 Task: Change the size of the image width from 6.9 to  4.08 in.
Action: Mouse moved to (187, 73)
Screenshot: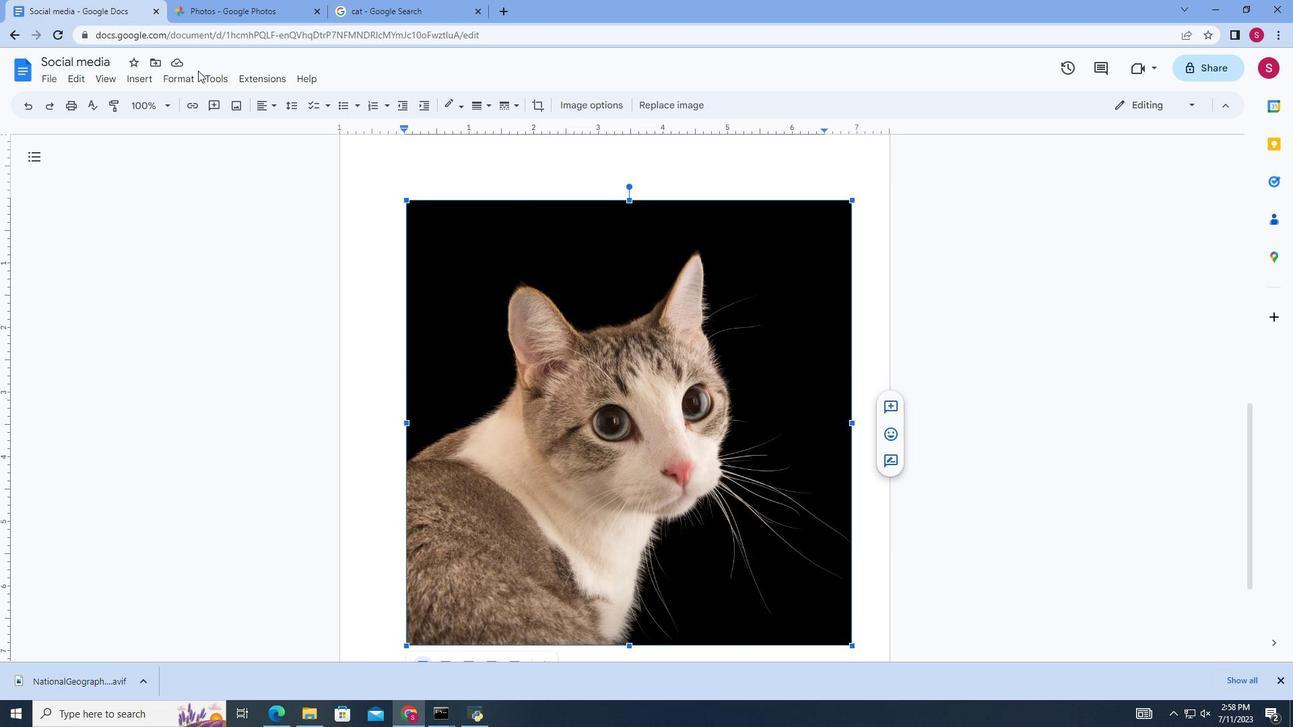 
Action: Mouse pressed left at (187, 73)
Screenshot: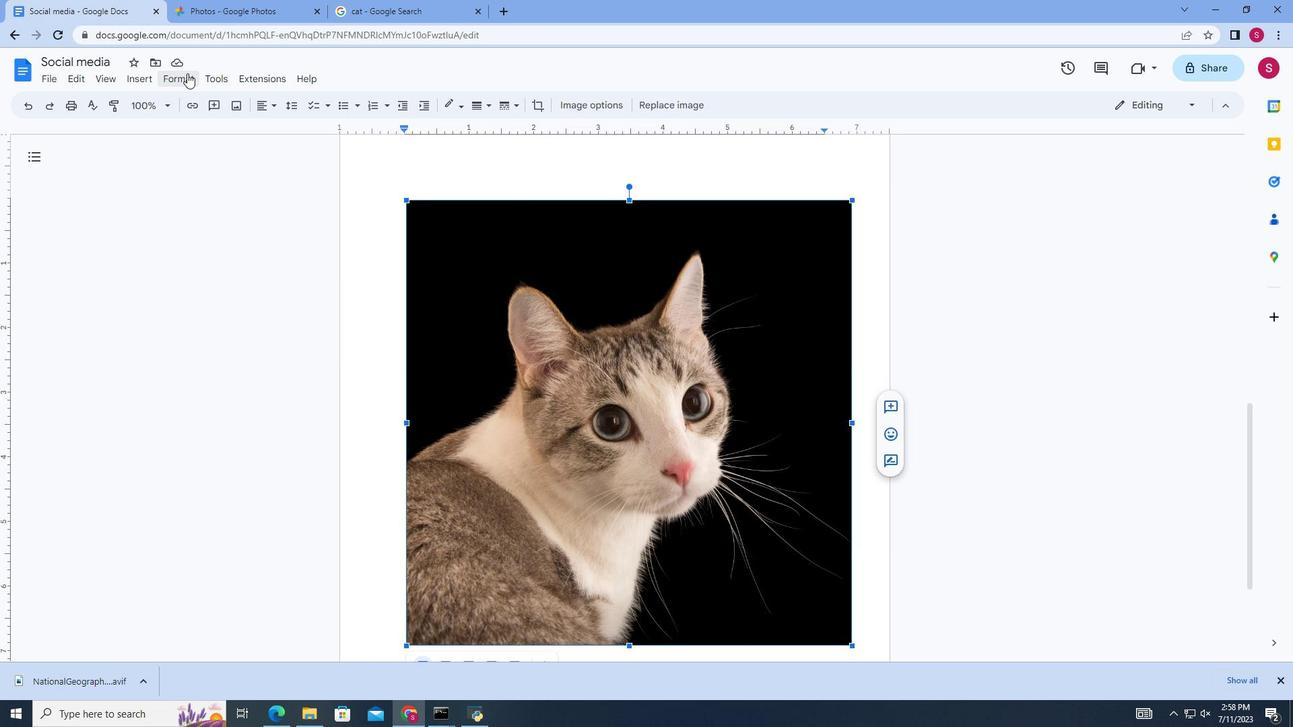 
Action: Mouse moved to (421, 414)
Screenshot: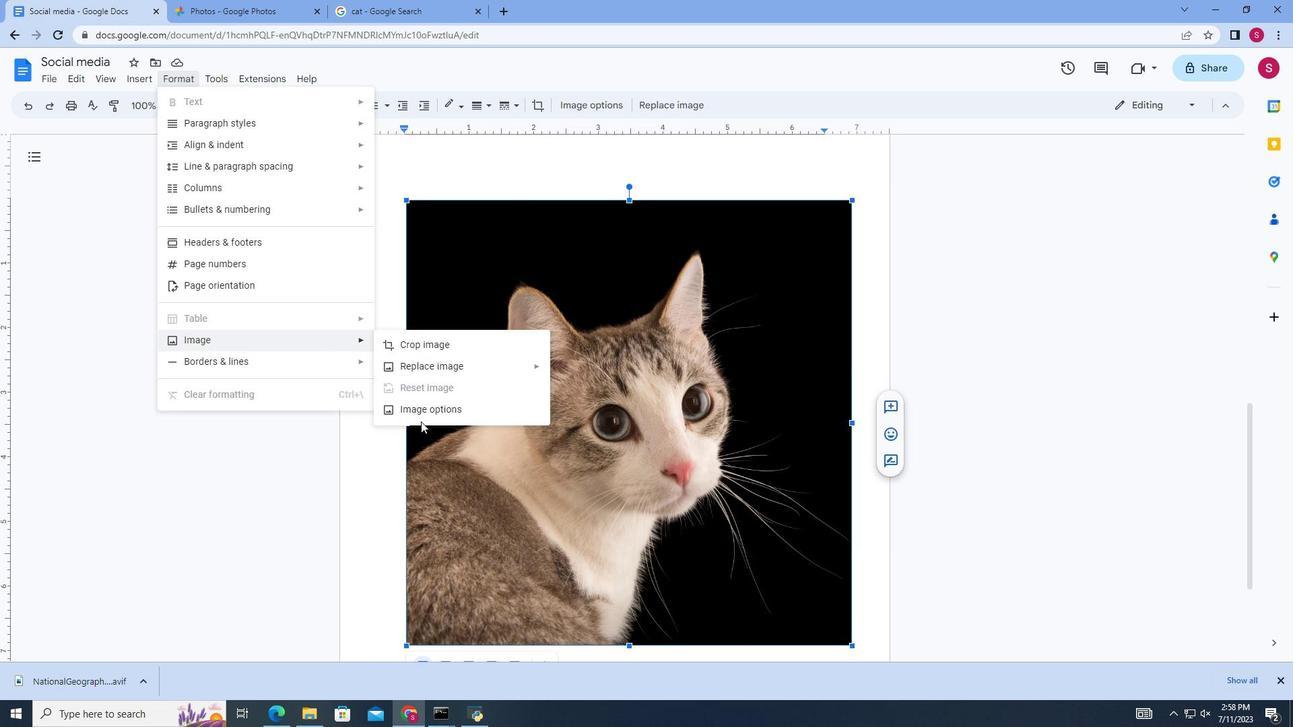 
Action: Mouse pressed left at (421, 414)
Screenshot: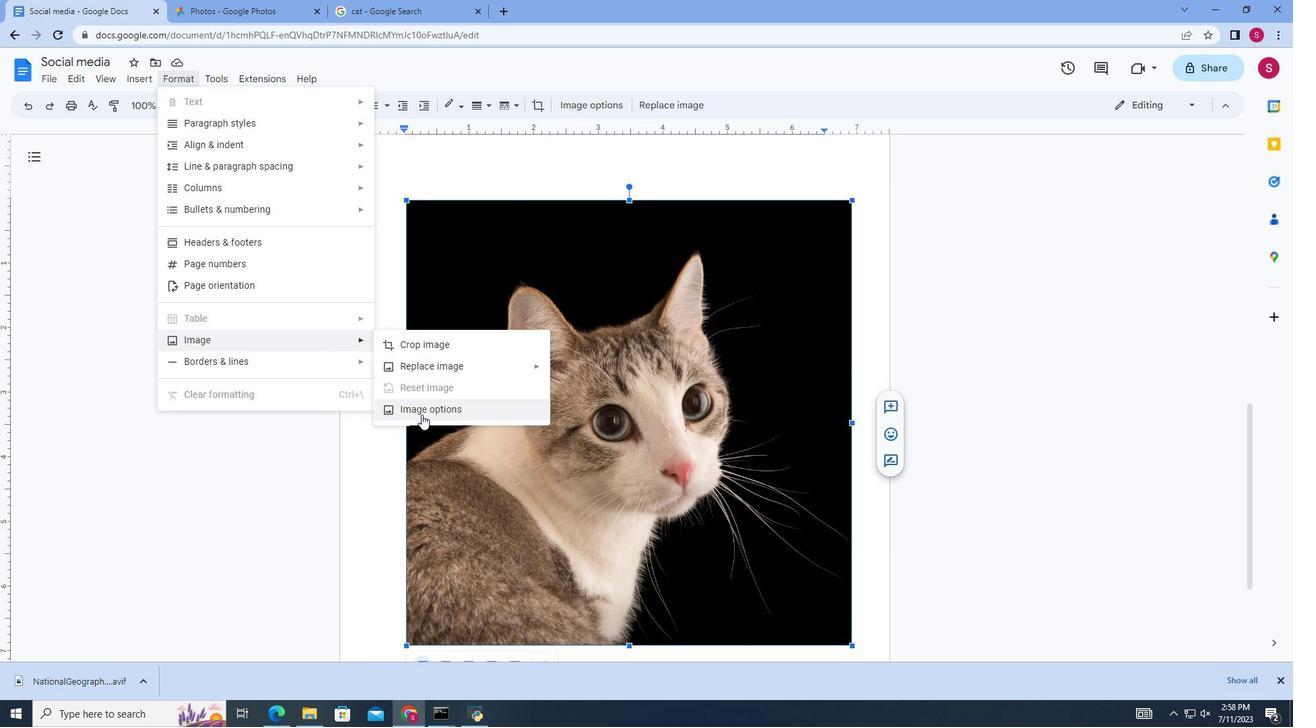 
Action: Mouse moved to (1111, 144)
Screenshot: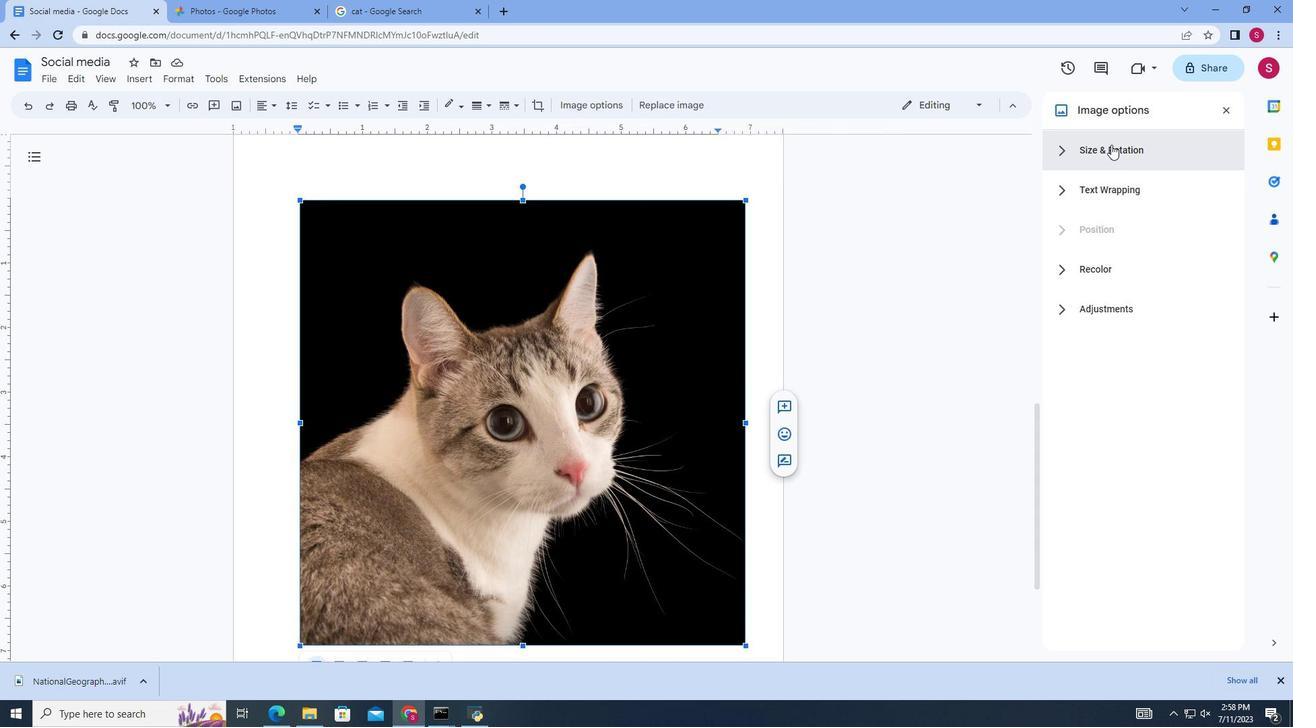 
Action: Mouse pressed left at (1111, 144)
Screenshot: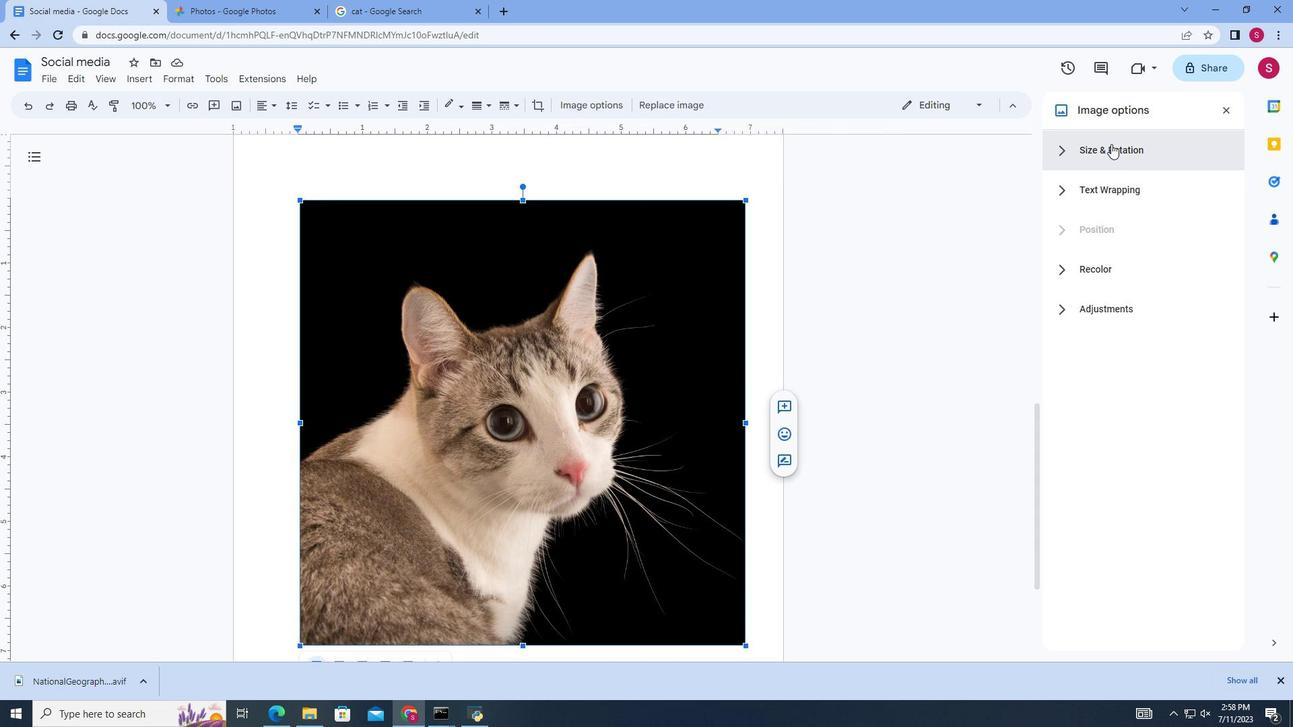 
Action: Mouse moved to (1076, 216)
Screenshot: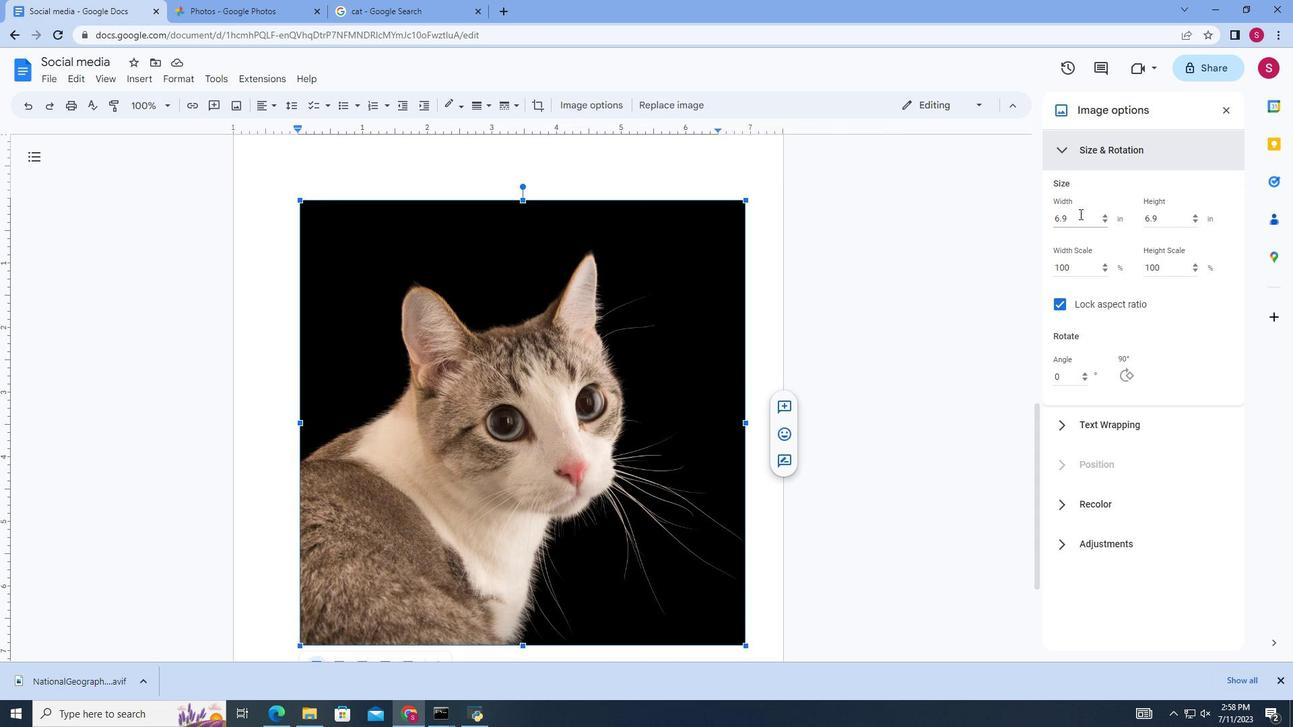 
Action: Mouse pressed left at (1076, 216)
Screenshot: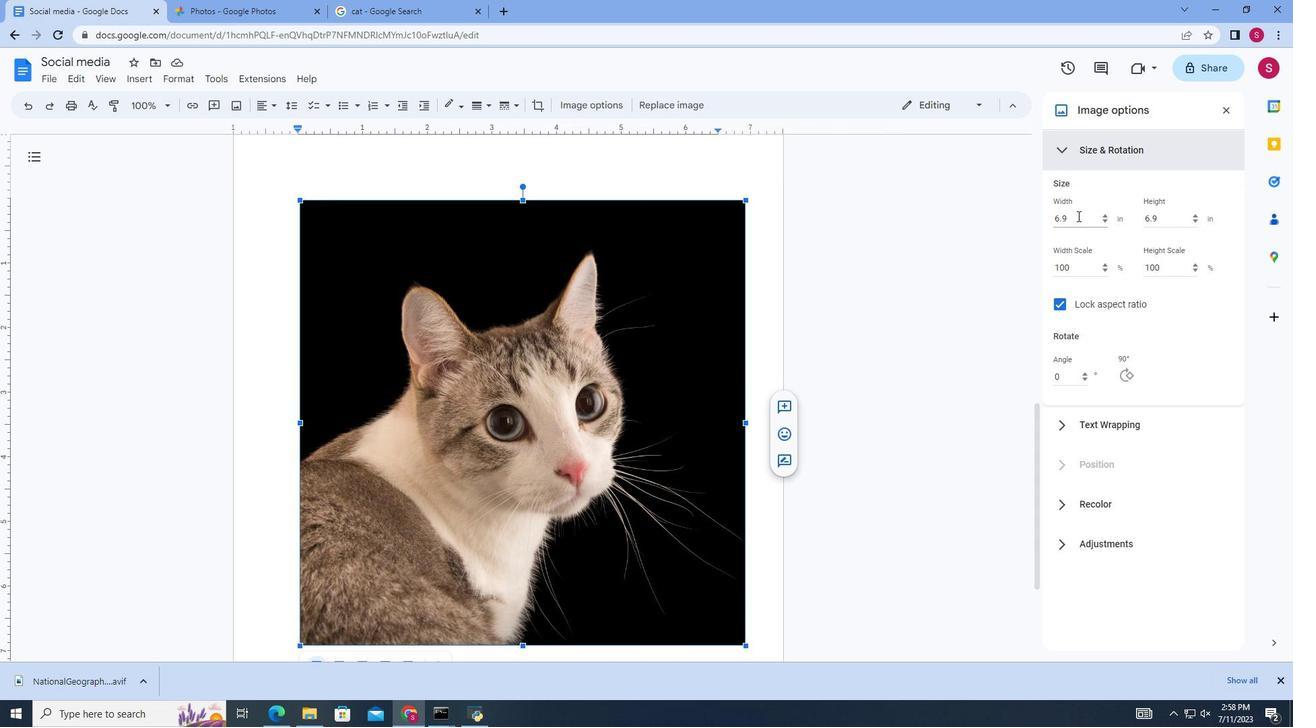 
Action: Mouse pressed left at (1076, 216)
Screenshot: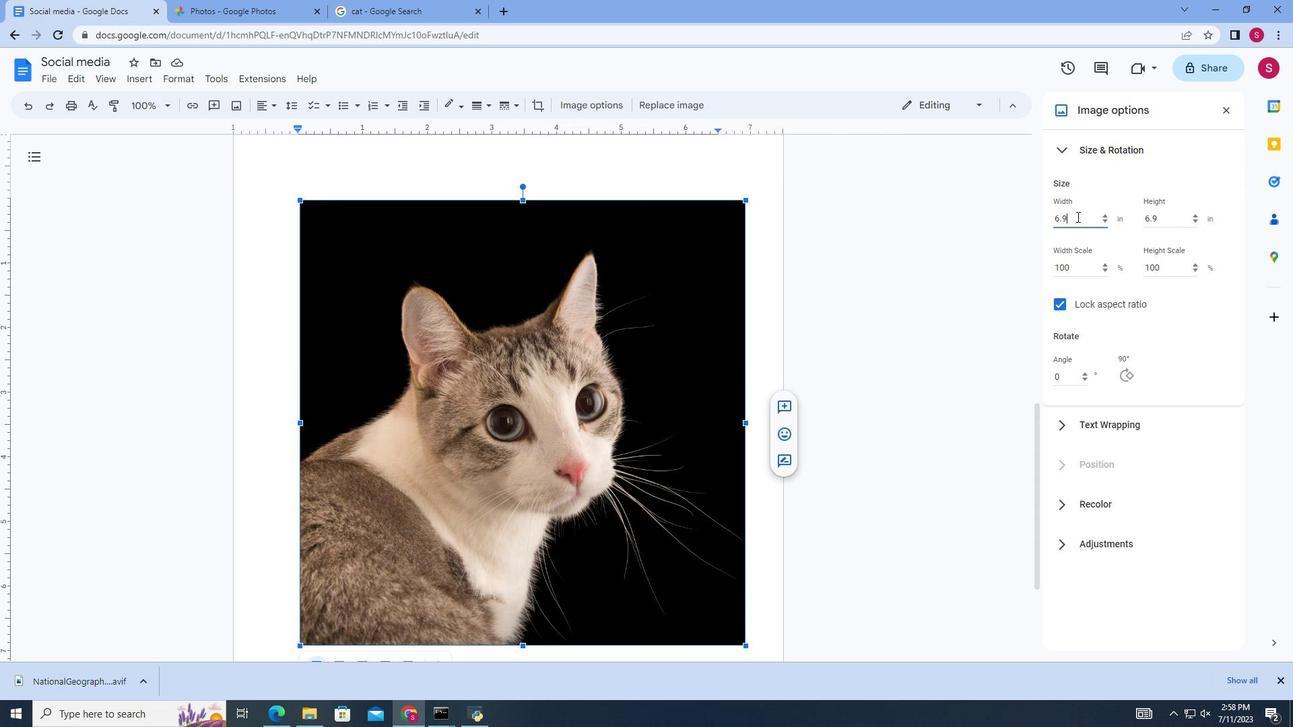 
Action: Key pressed 4.08
Screenshot: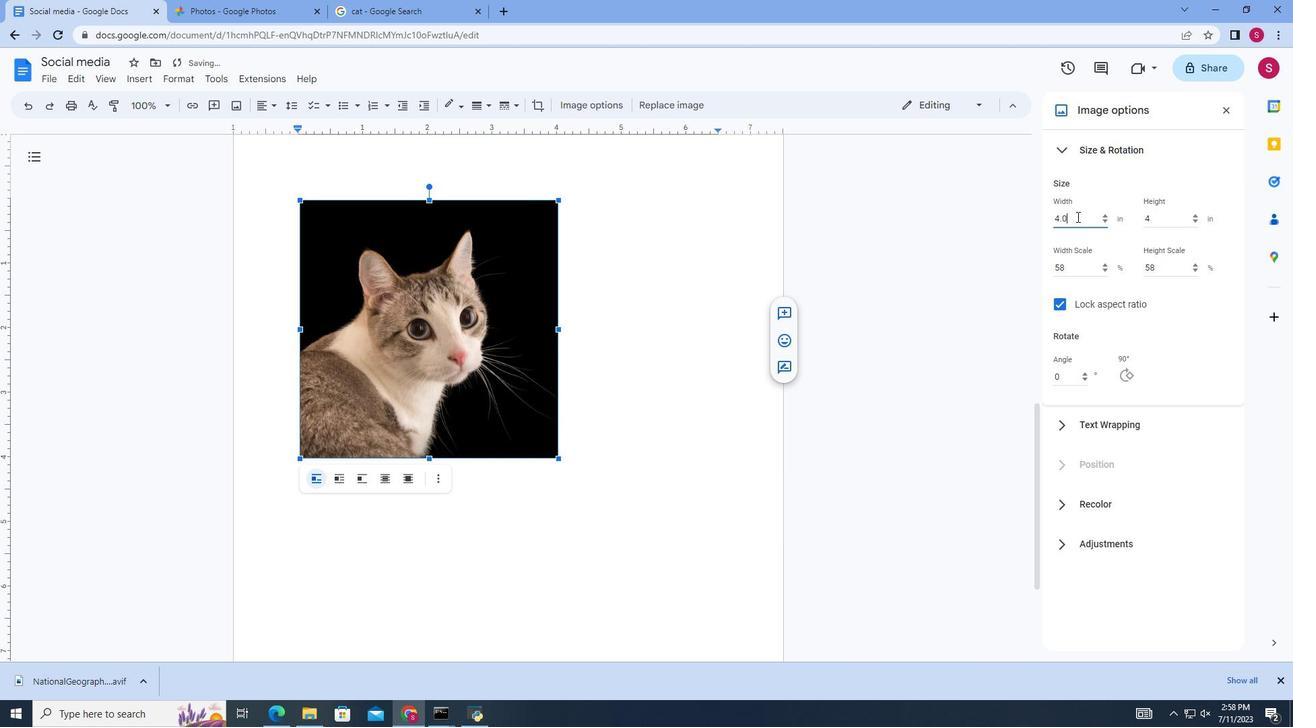
